 Task: Sort the products in the category "Candles & Air Fresheners" by relevance.
Action: Mouse moved to (806, 280)
Screenshot: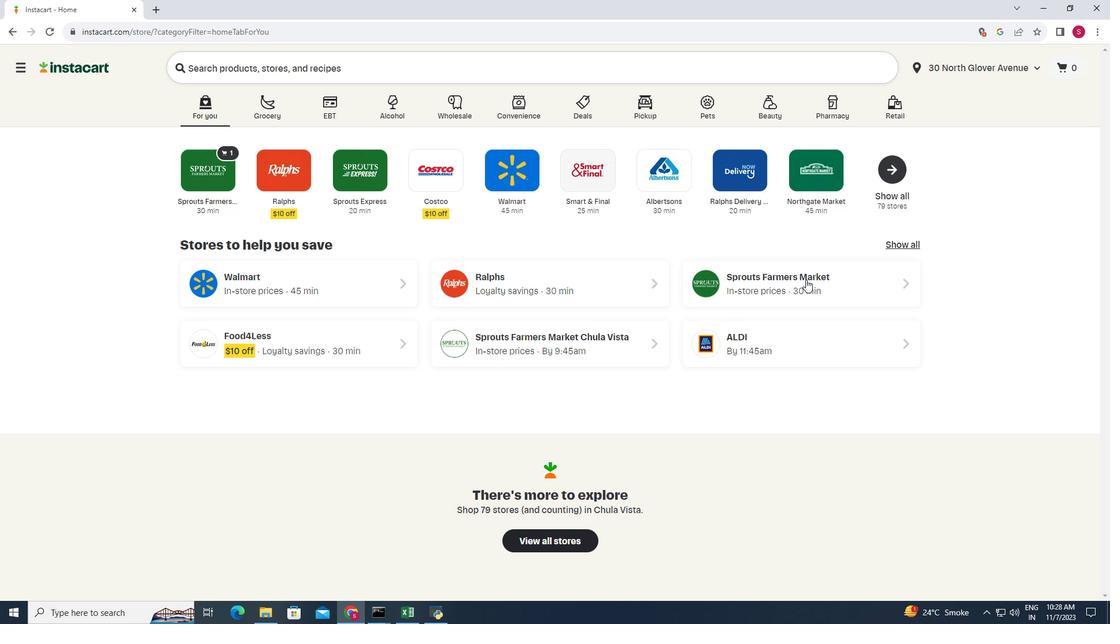
Action: Mouse pressed left at (806, 280)
Screenshot: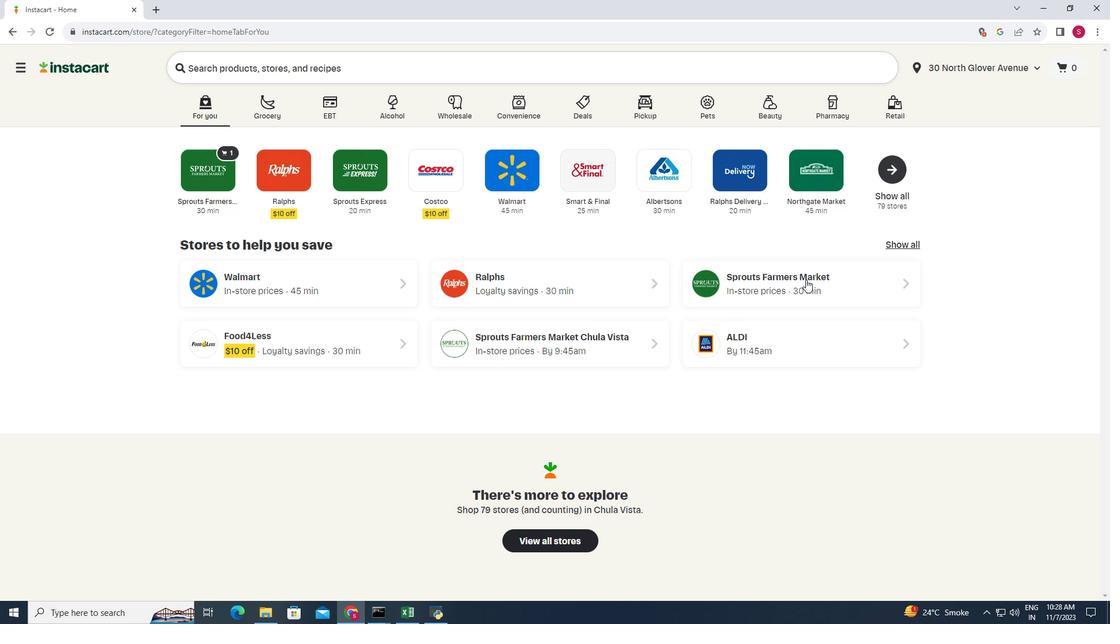 
Action: Mouse moved to (30, 448)
Screenshot: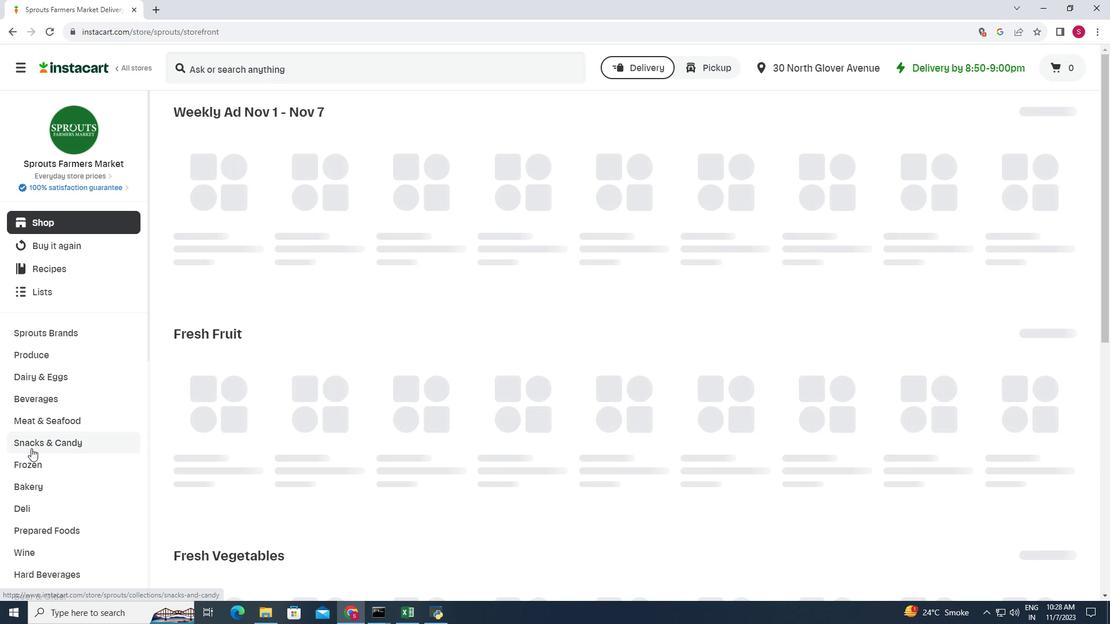 
Action: Mouse scrolled (30, 448) with delta (0, 0)
Screenshot: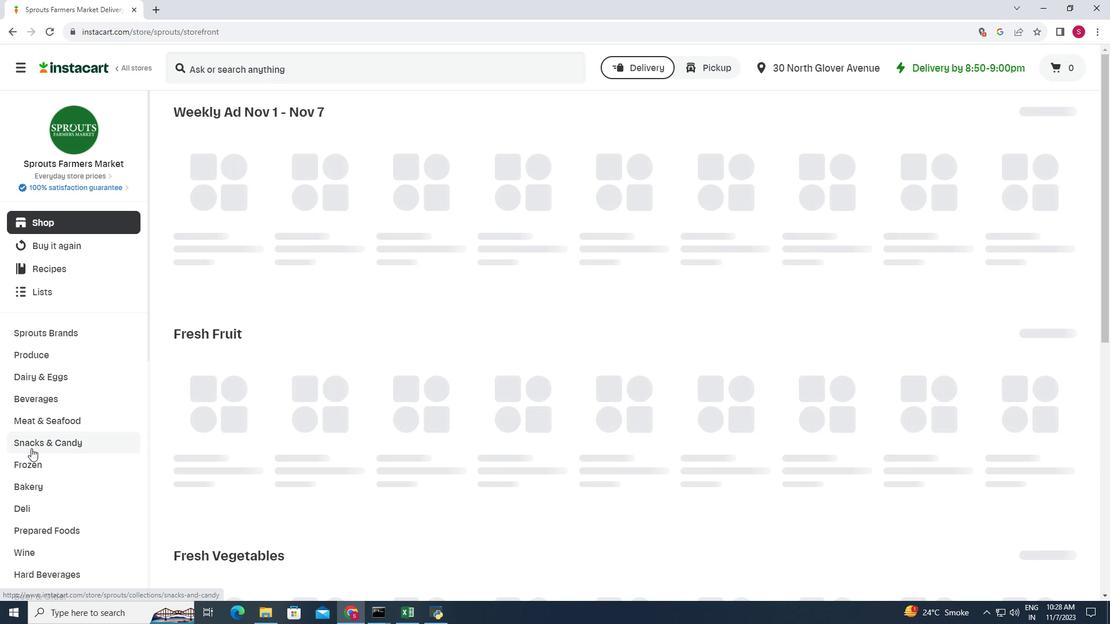 
Action: Mouse moved to (34, 450)
Screenshot: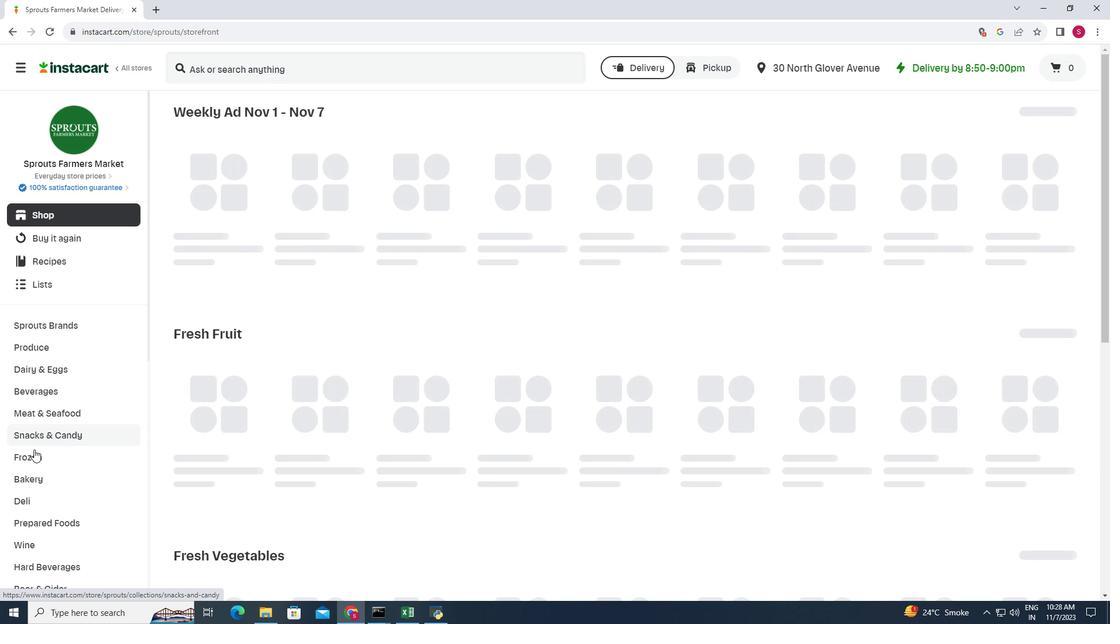 
Action: Mouse scrolled (34, 449) with delta (0, 0)
Screenshot: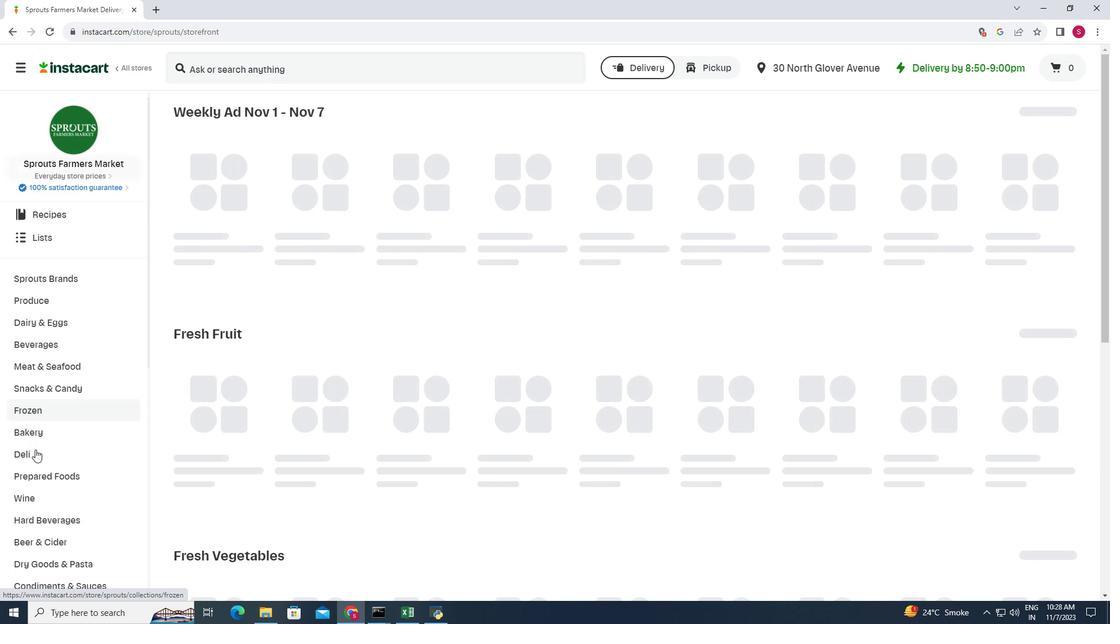 
Action: Mouse moved to (35, 450)
Screenshot: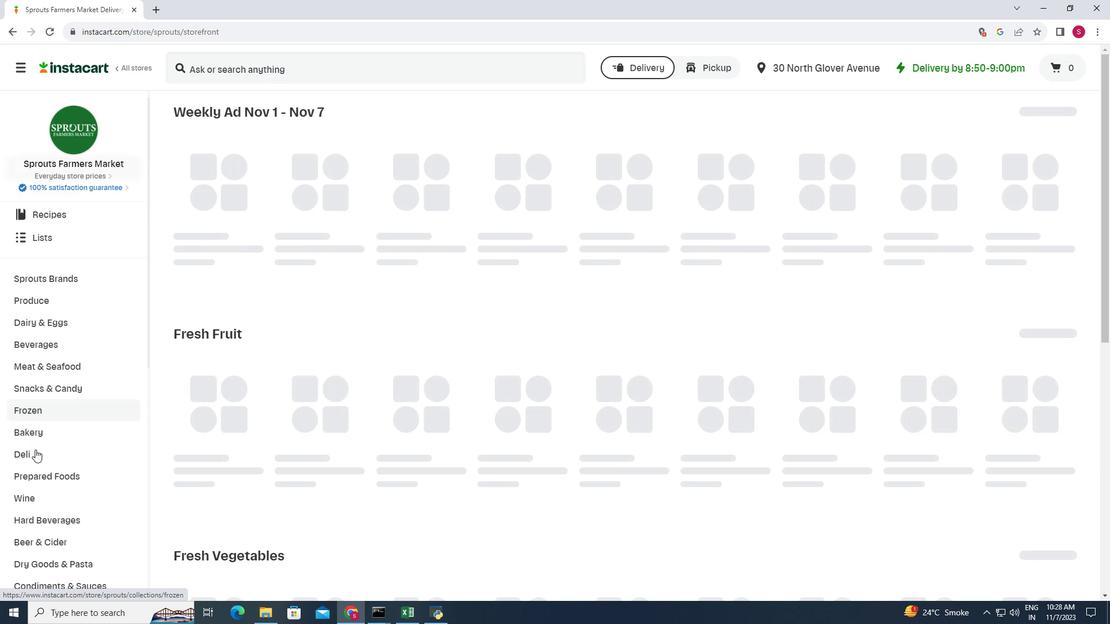 
Action: Mouse scrolled (35, 449) with delta (0, 0)
Screenshot: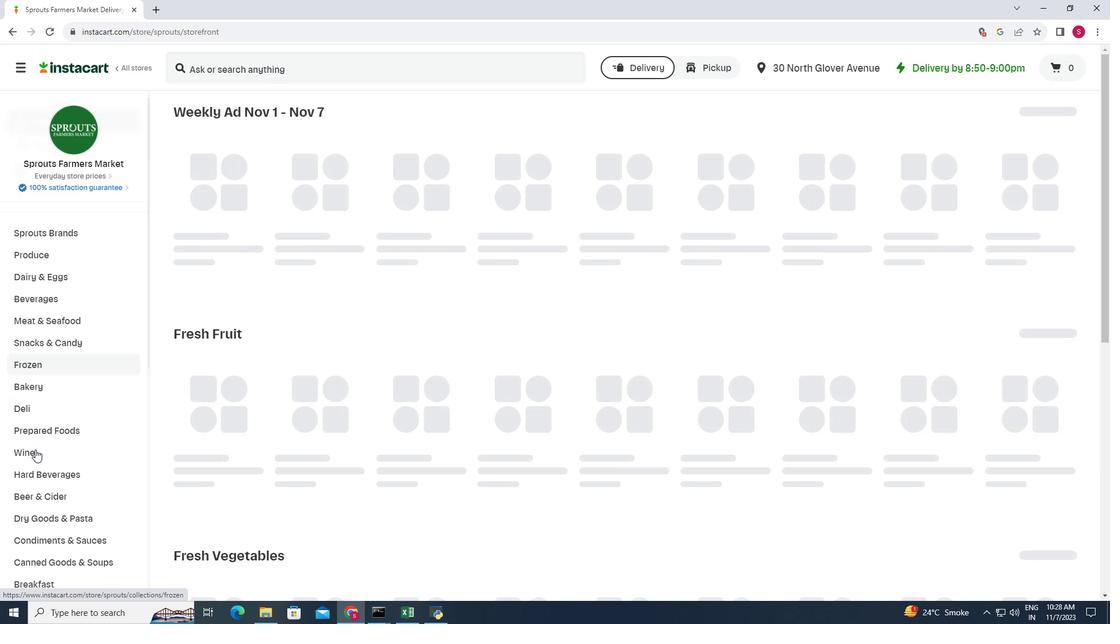 
Action: Mouse moved to (35, 450)
Screenshot: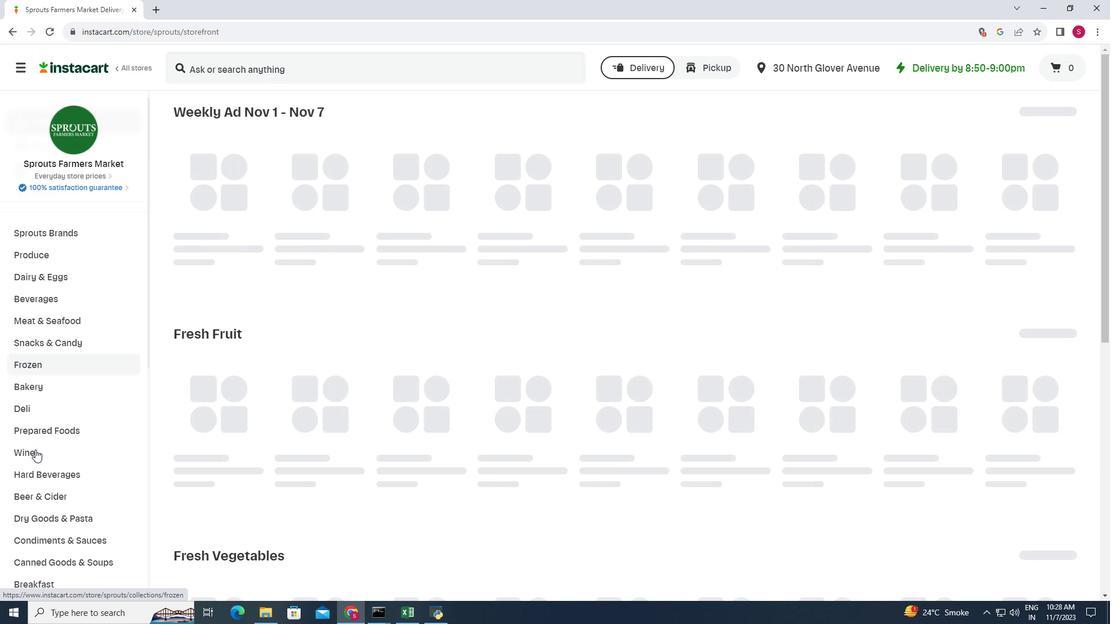 
Action: Mouse scrolled (35, 449) with delta (0, 0)
Screenshot: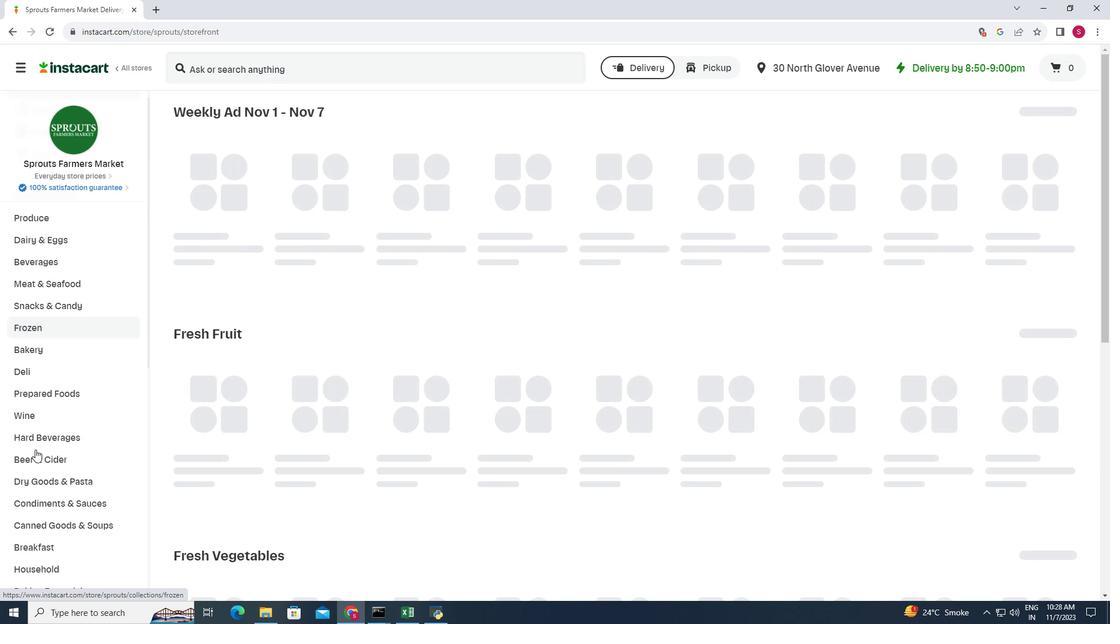 
Action: Mouse moved to (48, 434)
Screenshot: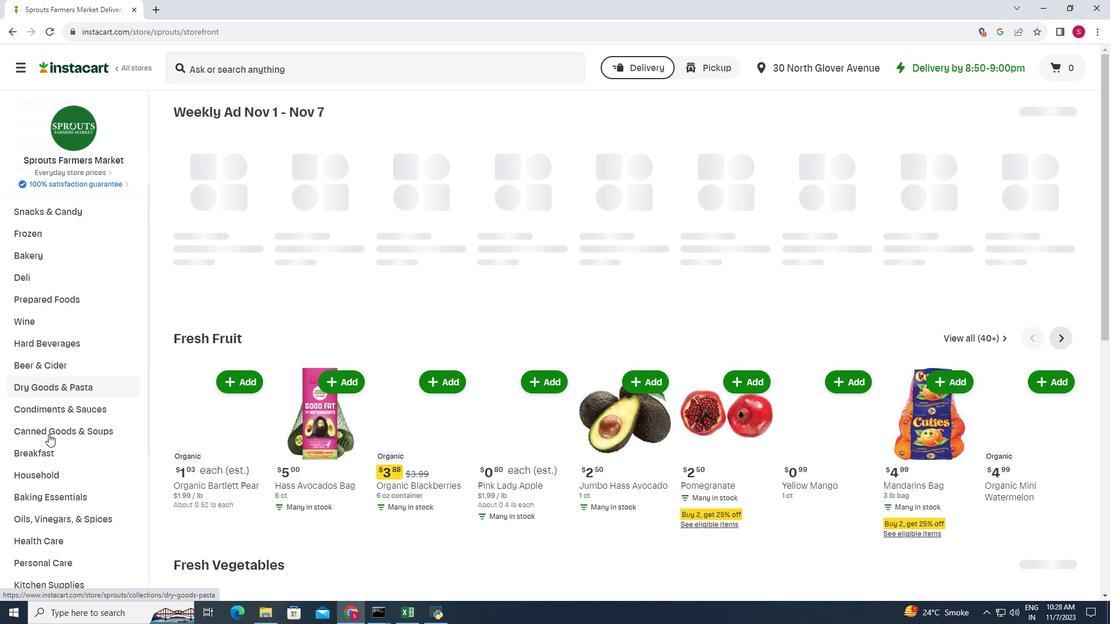 
Action: Mouse scrolled (48, 433) with delta (0, 0)
Screenshot: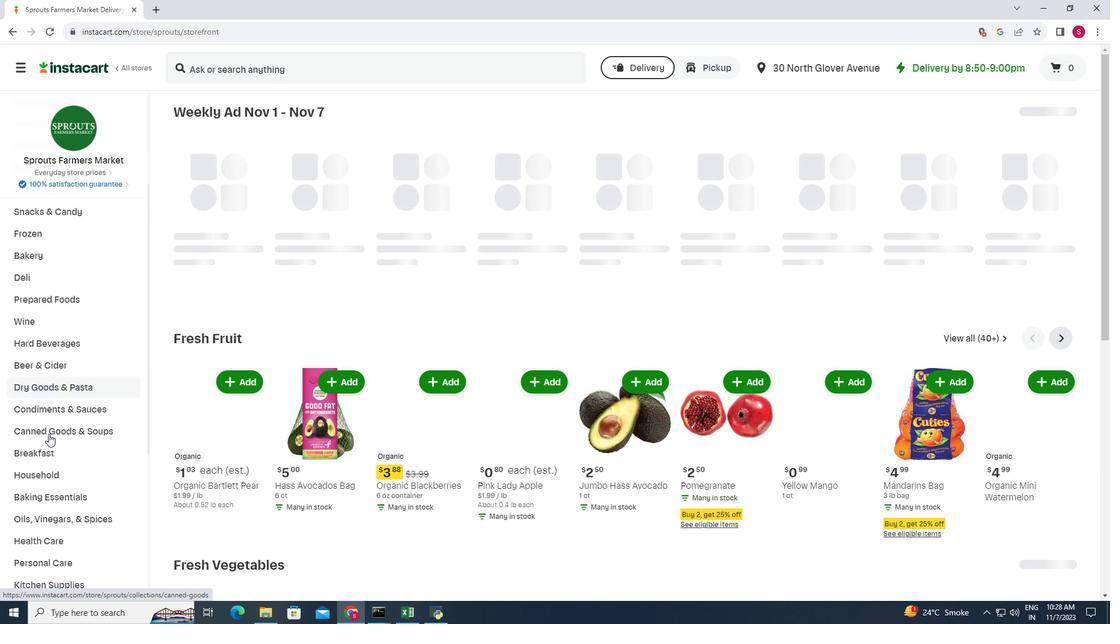 
Action: Mouse moved to (60, 422)
Screenshot: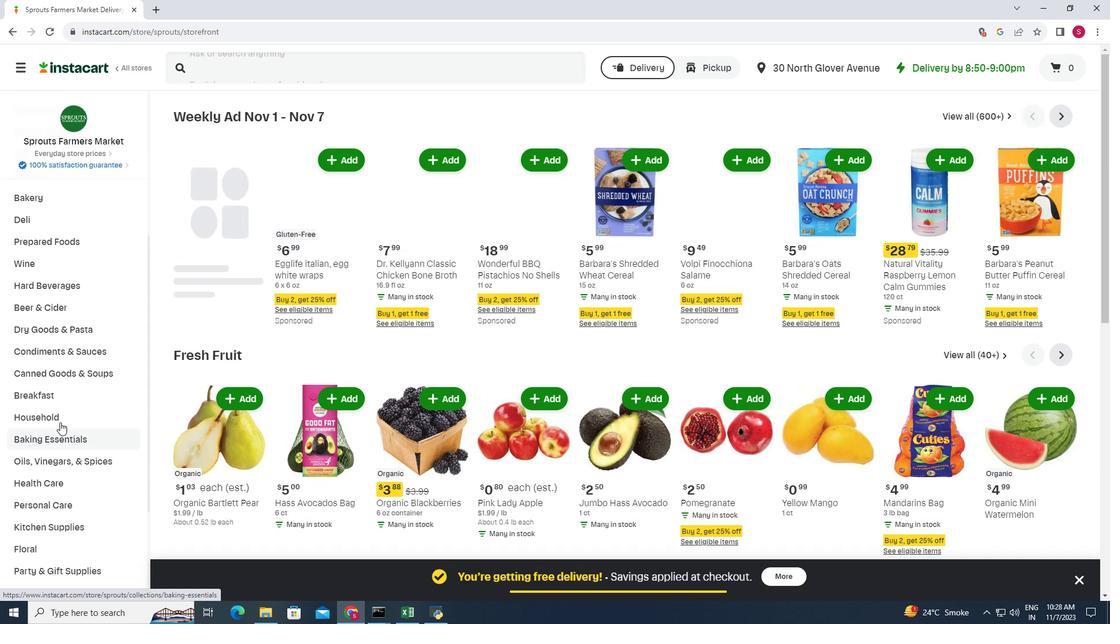 
Action: Mouse pressed left at (60, 422)
Screenshot: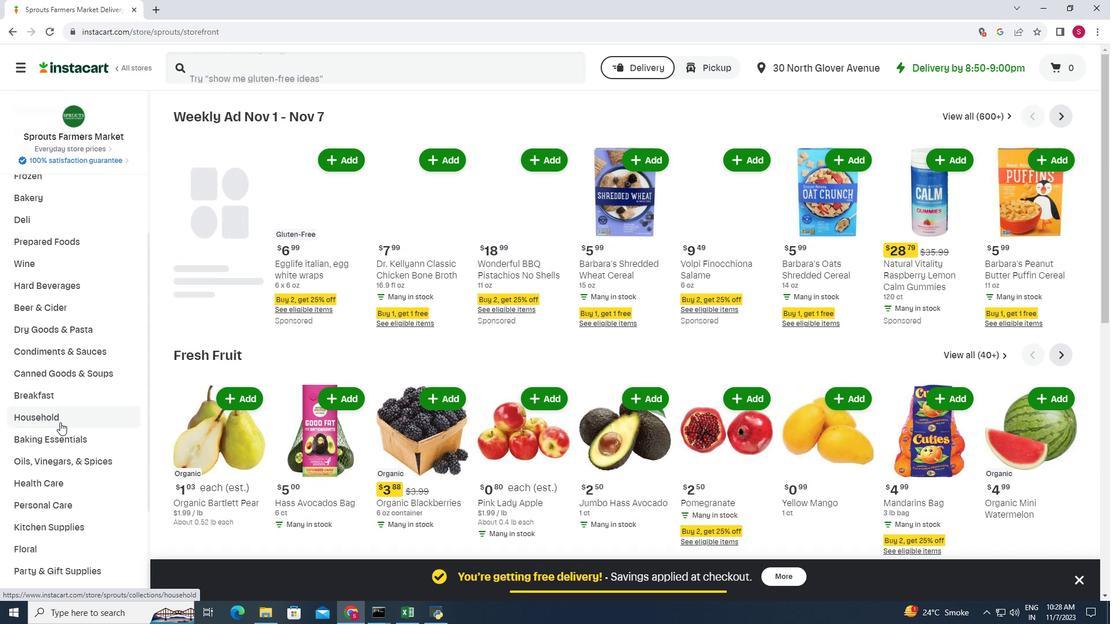 
Action: Mouse moved to (603, 144)
Screenshot: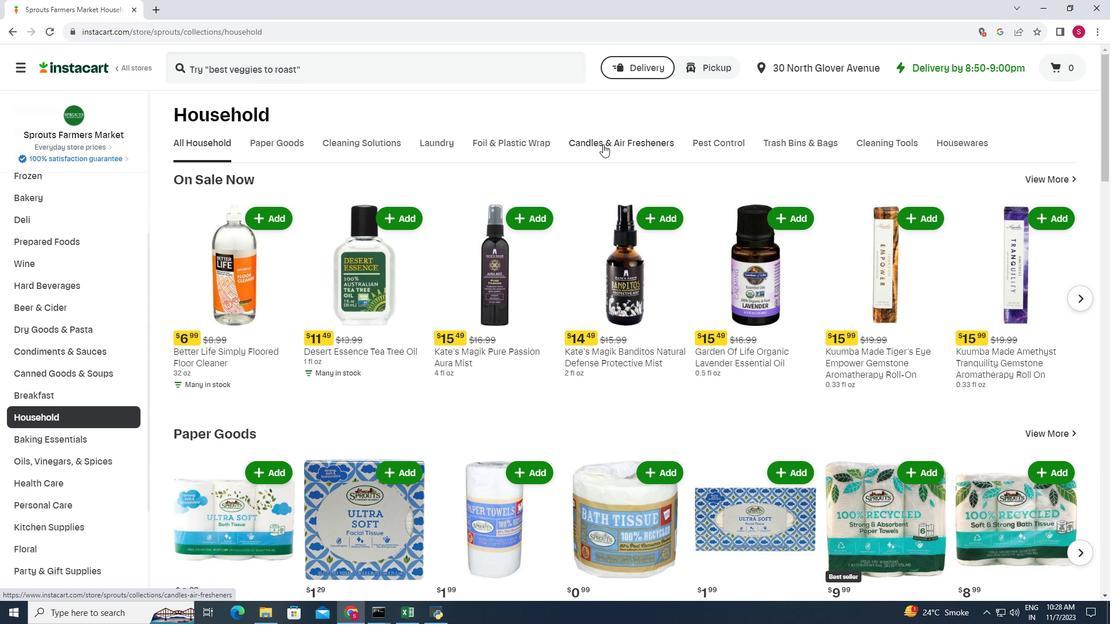
Action: Mouse pressed left at (603, 144)
Screenshot: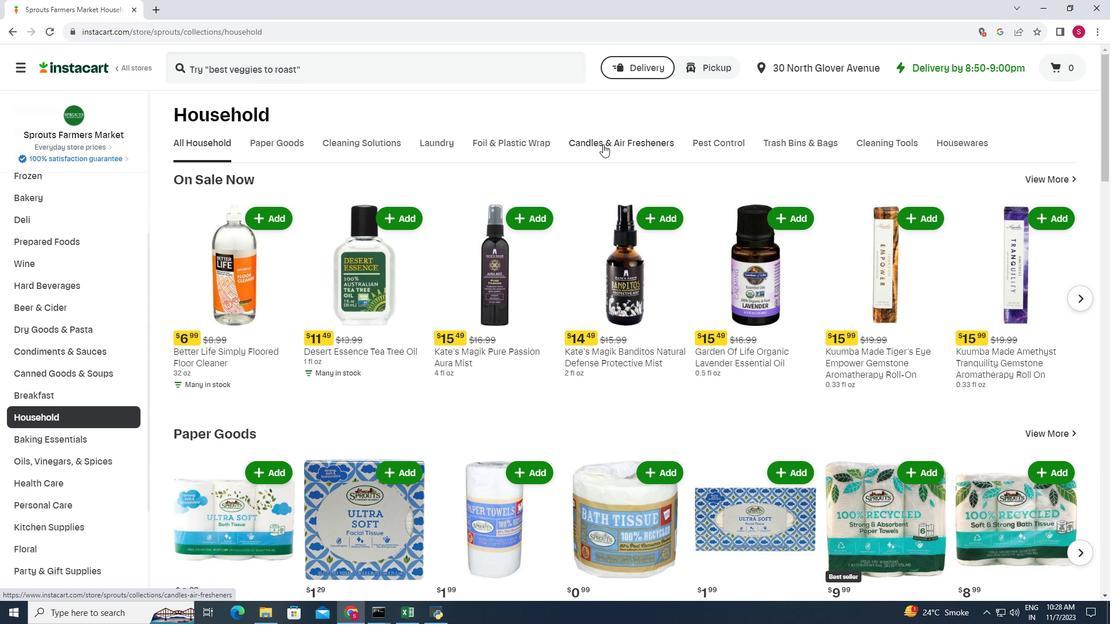 
Action: Mouse moved to (1064, 242)
Screenshot: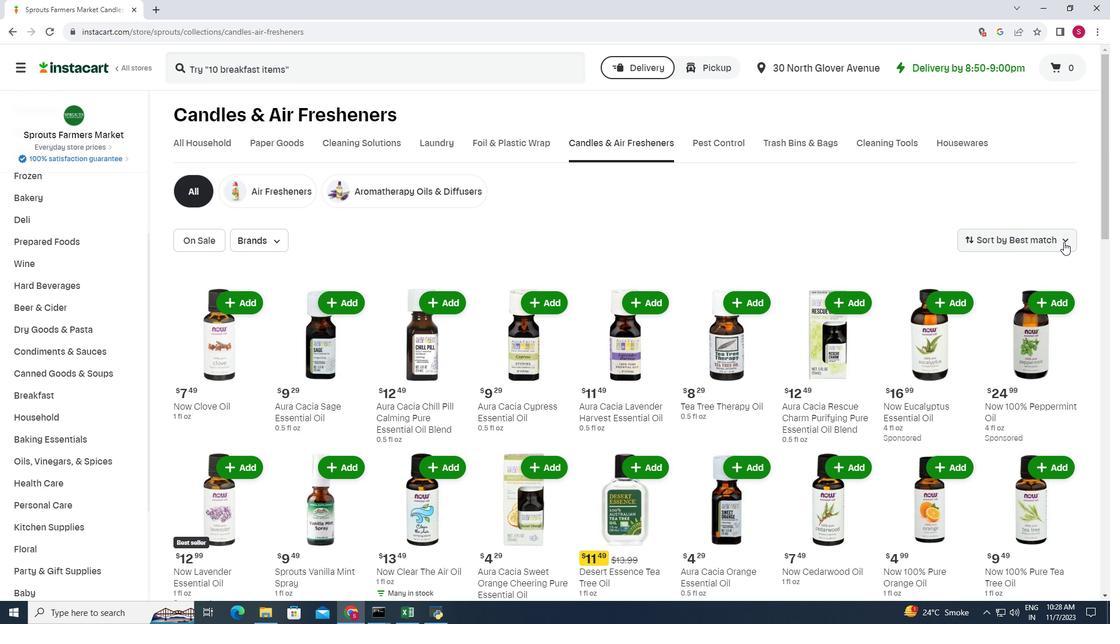 
Action: Mouse pressed left at (1064, 242)
Screenshot: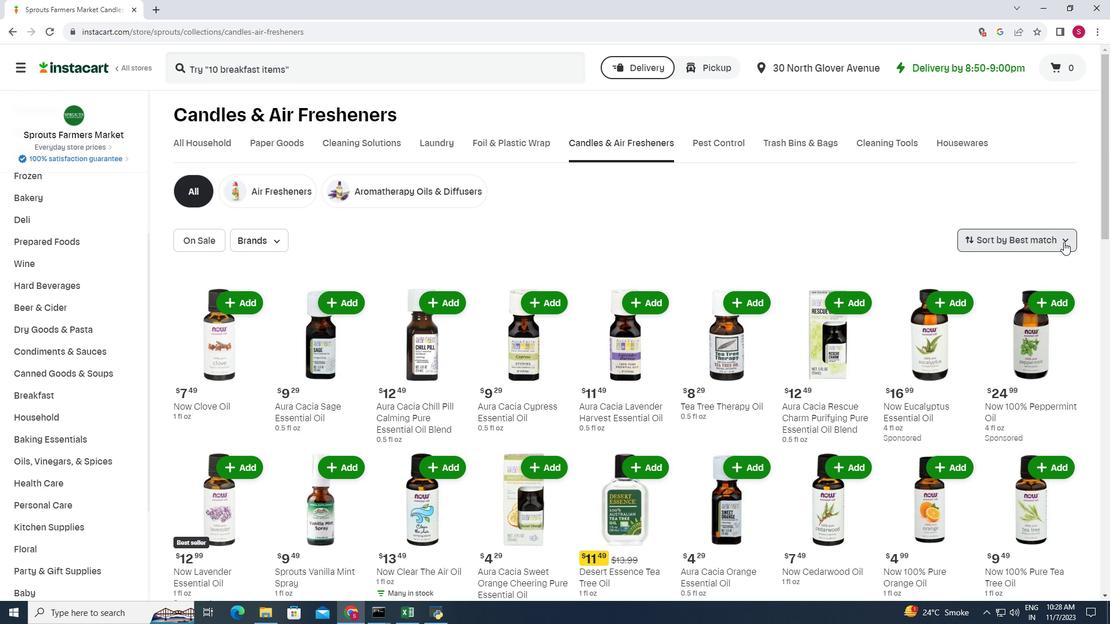 
Action: Mouse moved to (1030, 407)
Screenshot: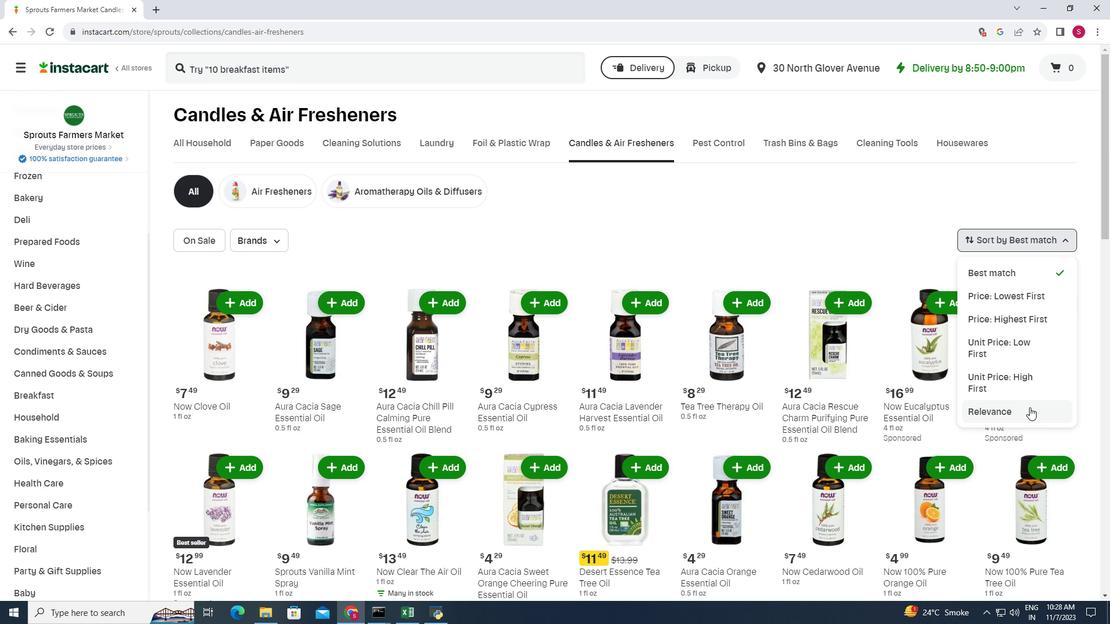 
Action: Mouse pressed left at (1030, 407)
Screenshot: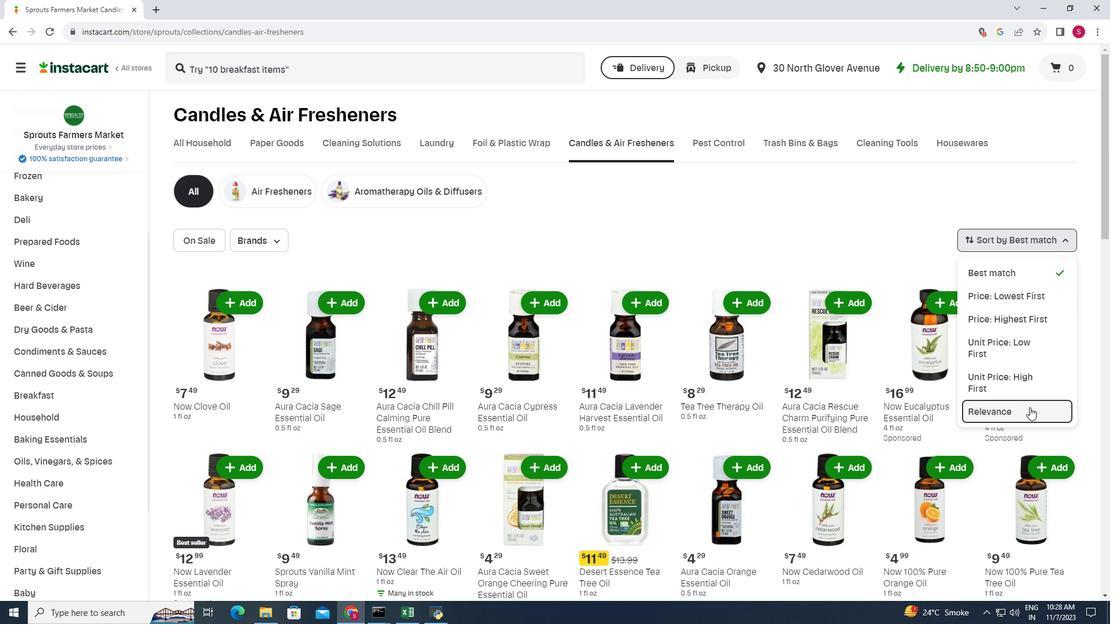 
Action: Mouse moved to (658, 199)
Screenshot: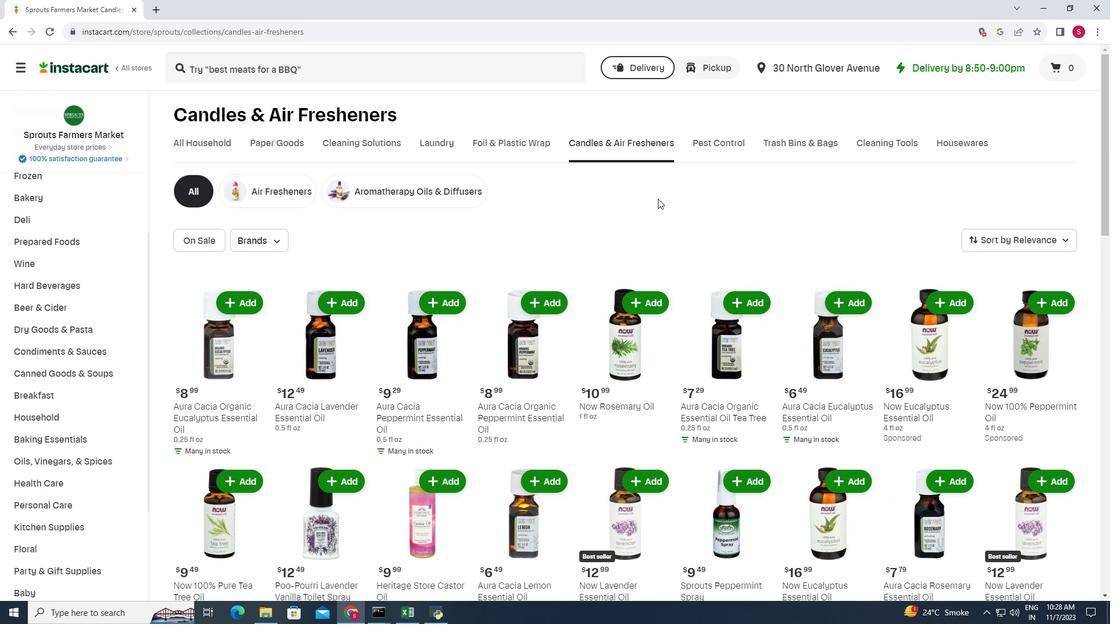 
Action: Mouse scrolled (658, 198) with delta (0, 0)
Screenshot: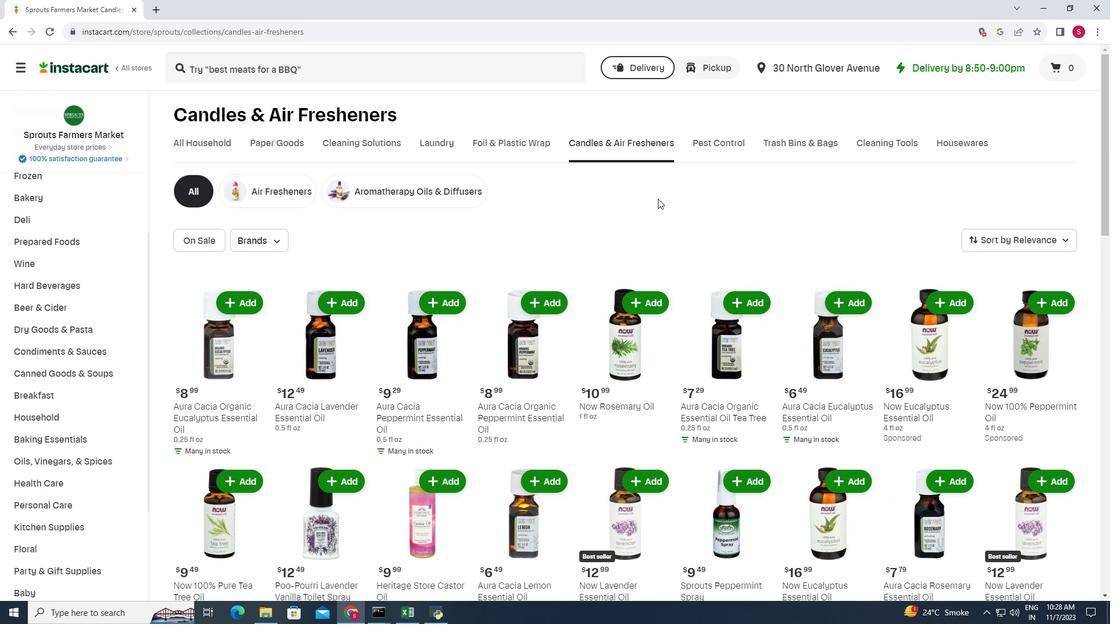 
Action: Mouse scrolled (658, 198) with delta (0, 0)
Screenshot: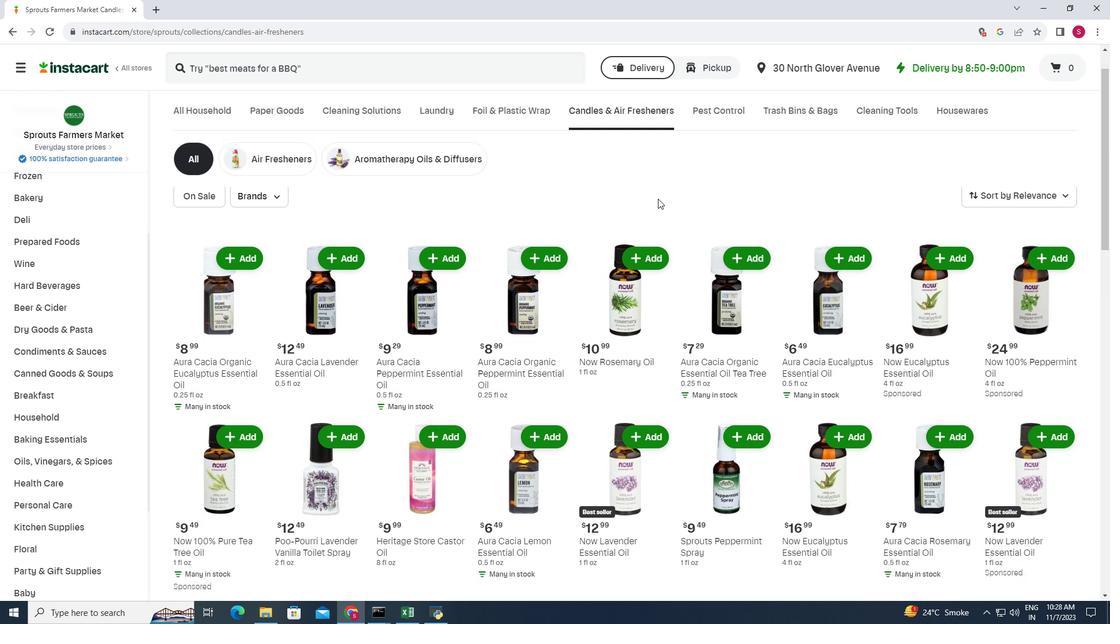 
Action: Mouse scrolled (658, 198) with delta (0, 0)
Screenshot: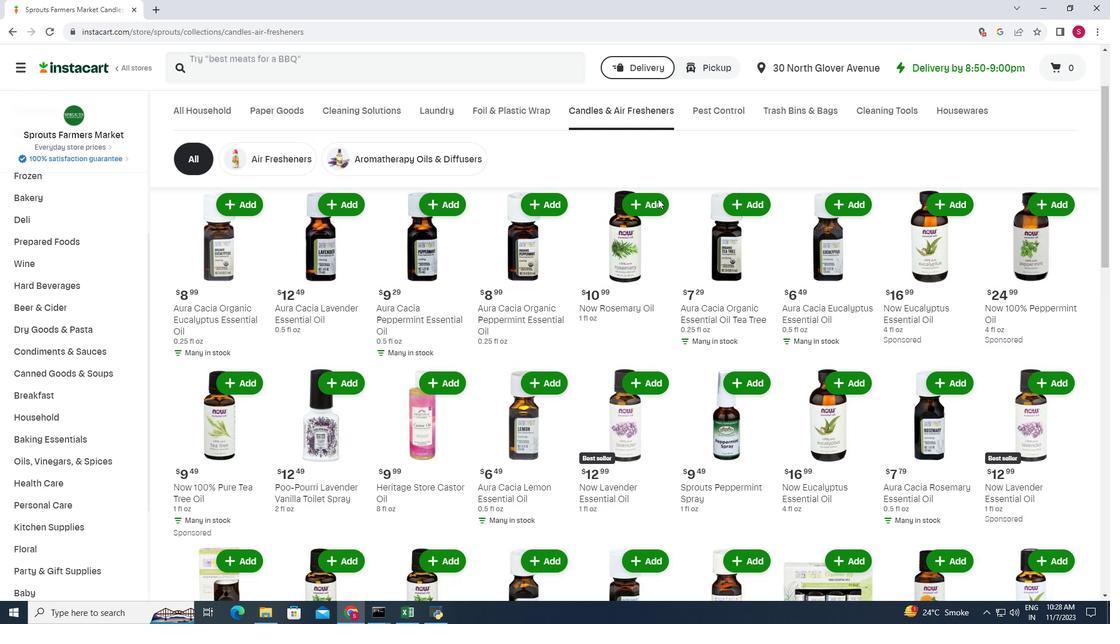 
Action: Mouse scrolled (658, 198) with delta (0, 0)
Screenshot: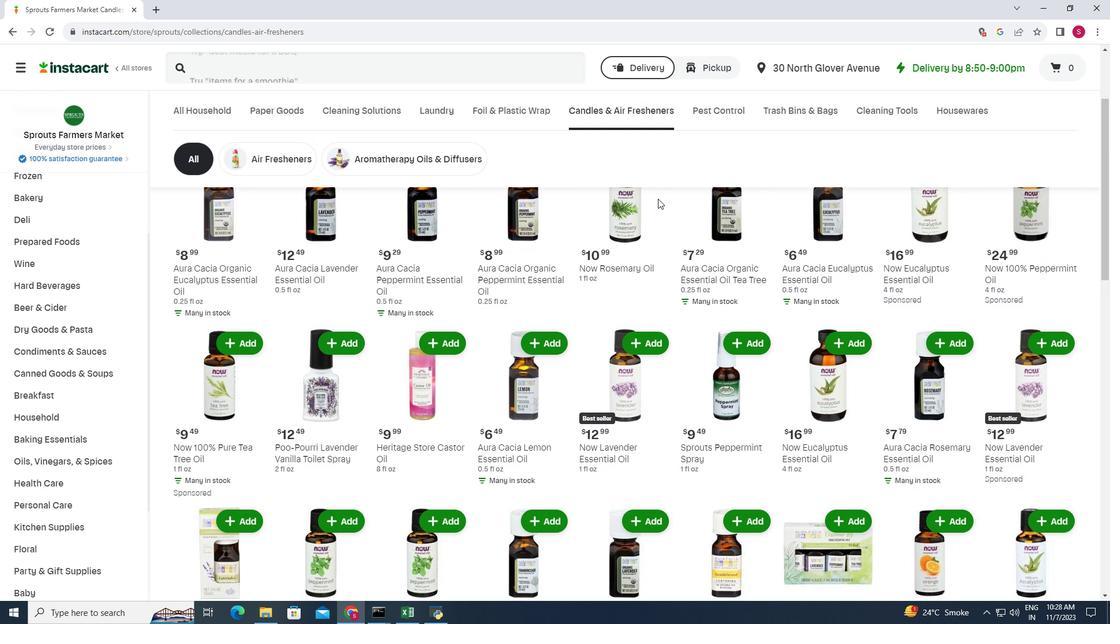 
Action: Mouse moved to (659, 200)
Screenshot: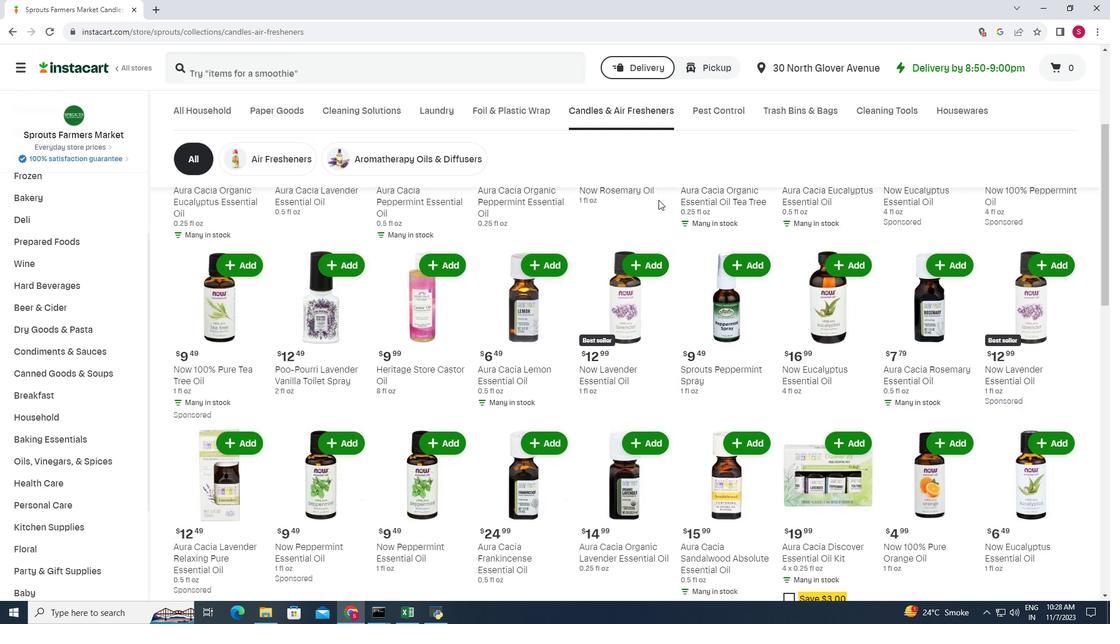 
Action: Mouse scrolled (659, 199) with delta (0, 0)
Screenshot: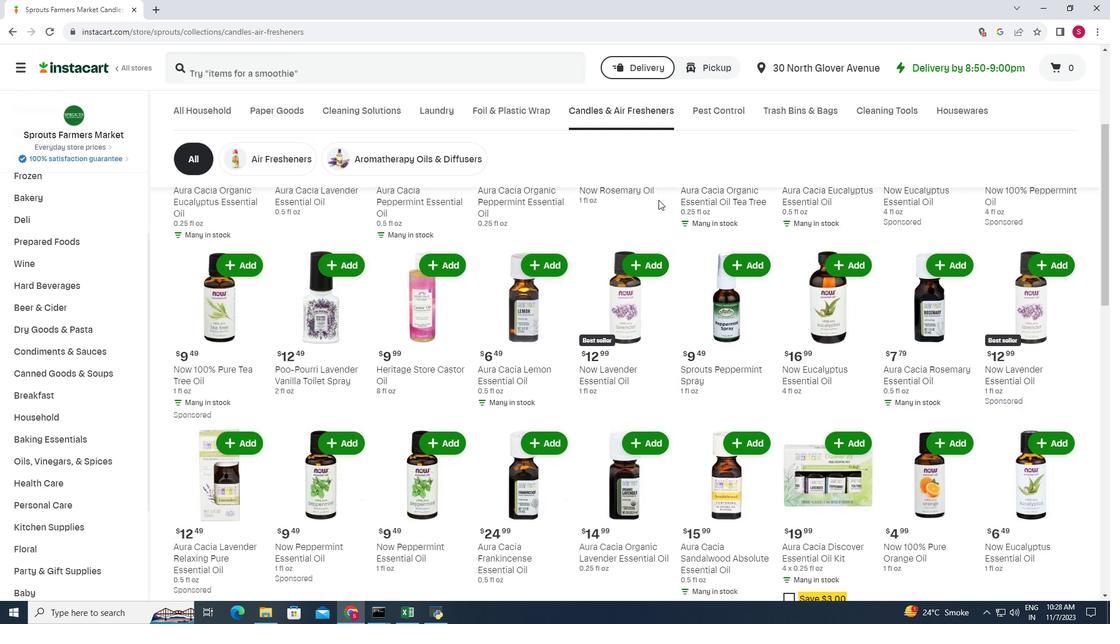 
Action: Mouse scrolled (659, 199) with delta (0, 0)
Screenshot: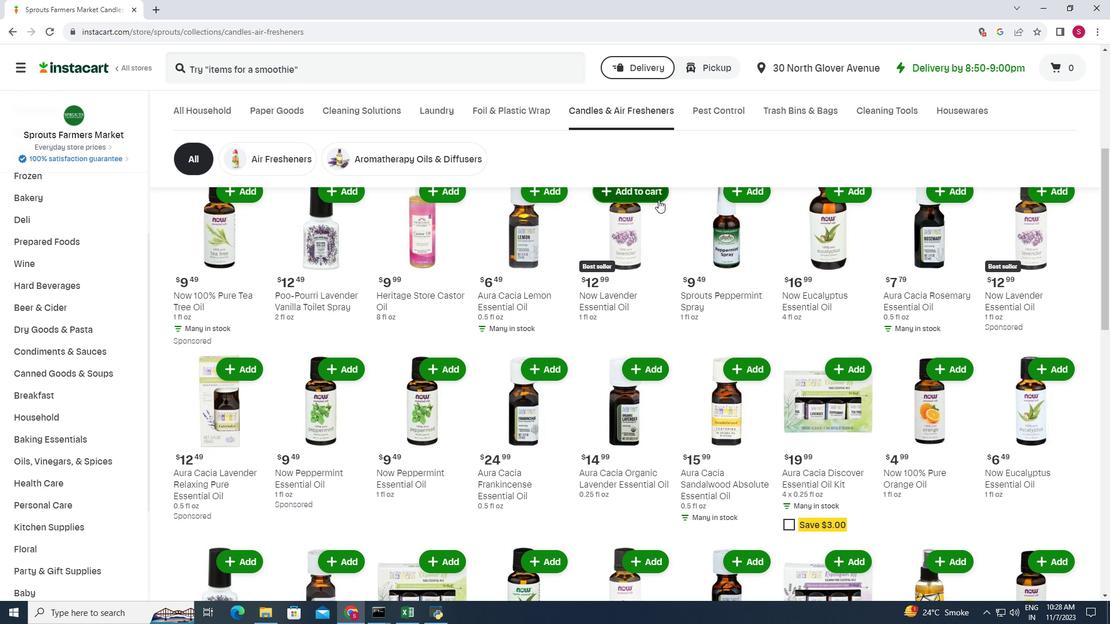 
Action: Mouse scrolled (659, 199) with delta (0, 0)
Screenshot: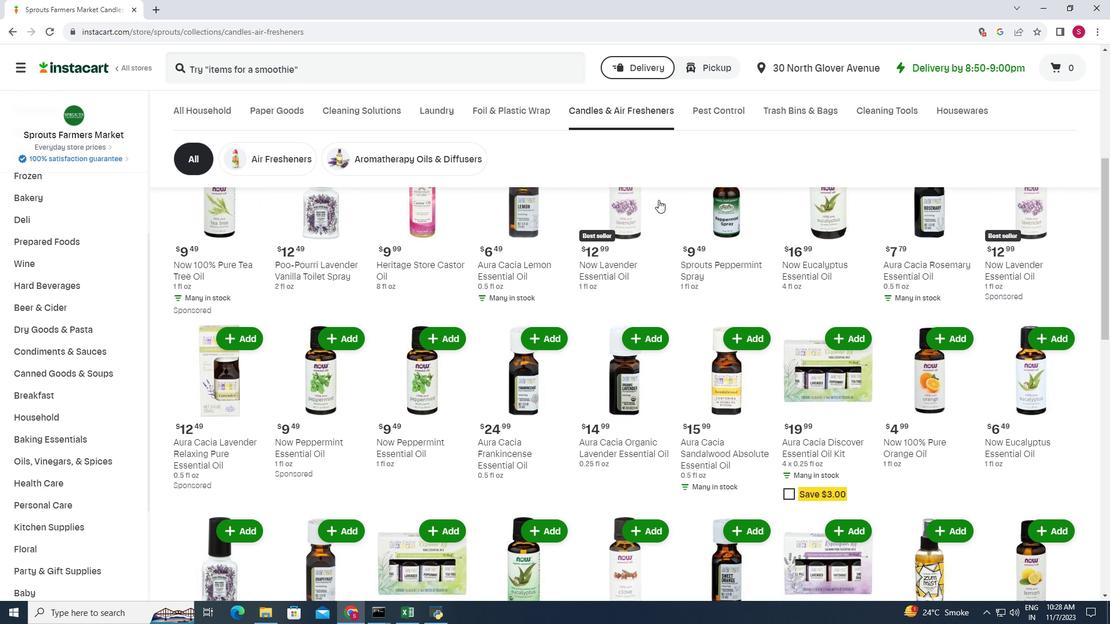 
Action: Mouse scrolled (659, 199) with delta (0, 0)
Screenshot: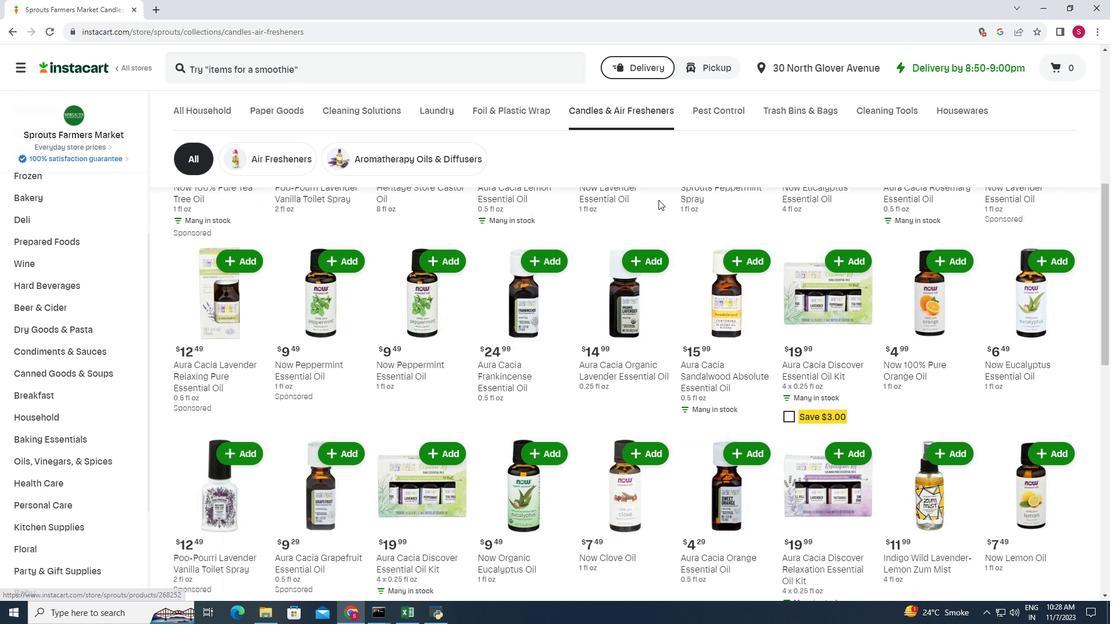 
Action: Mouse scrolled (659, 199) with delta (0, 0)
Screenshot: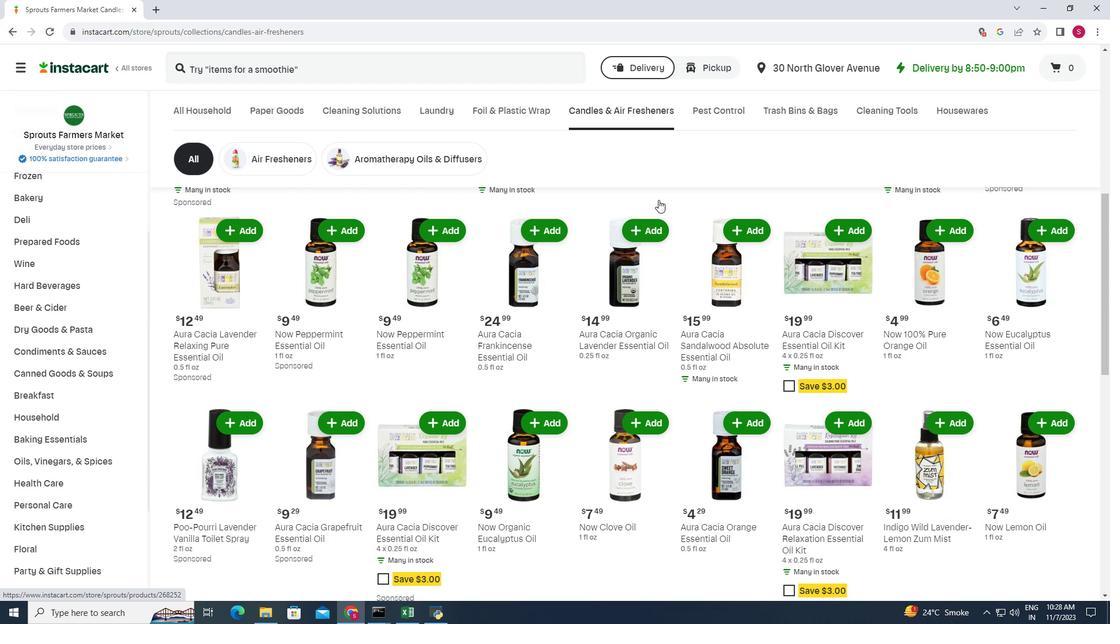 
Action: Mouse scrolled (659, 199) with delta (0, 0)
Screenshot: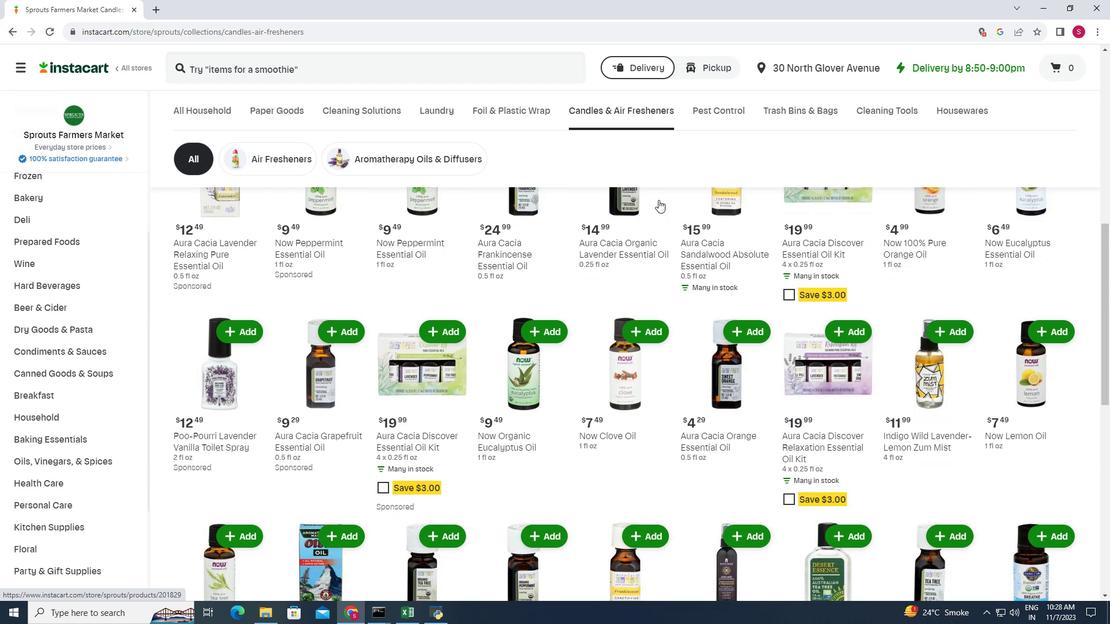 
Action: Mouse scrolled (659, 199) with delta (0, 0)
Screenshot: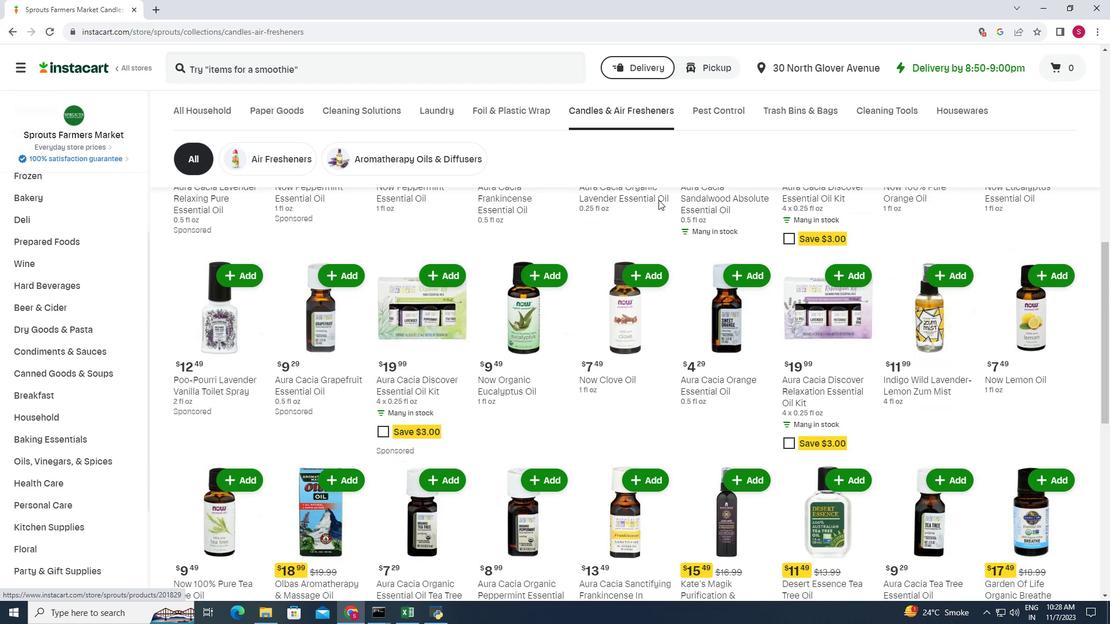 
Action: Mouse scrolled (659, 199) with delta (0, 0)
Screenshot: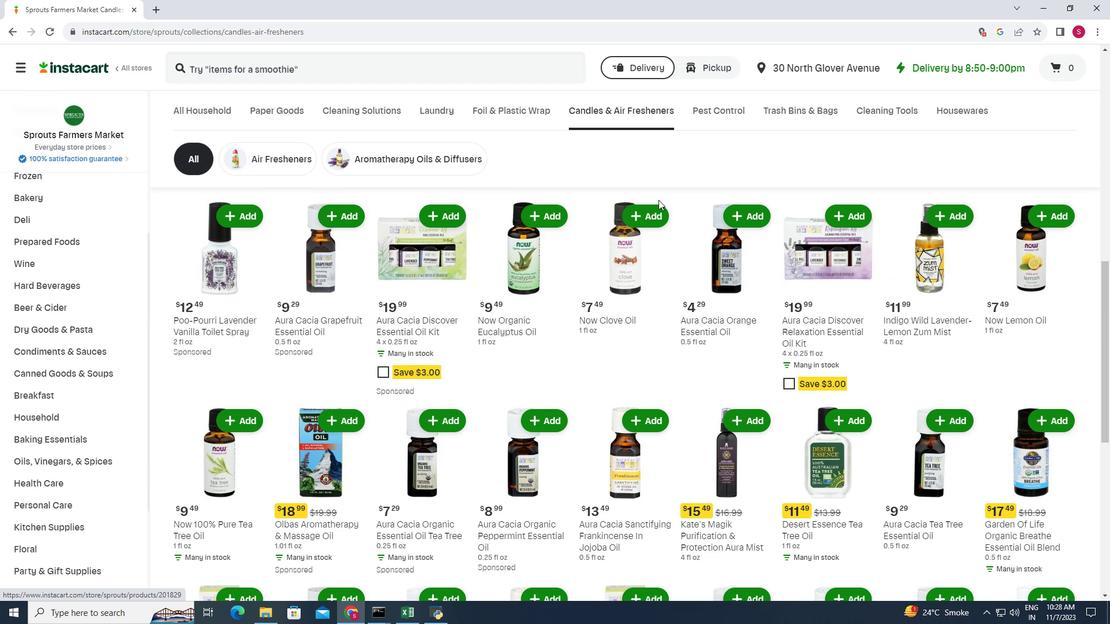 
Action: Mouse scrolled (659, 199) with delta (0, 0)
Screenshot: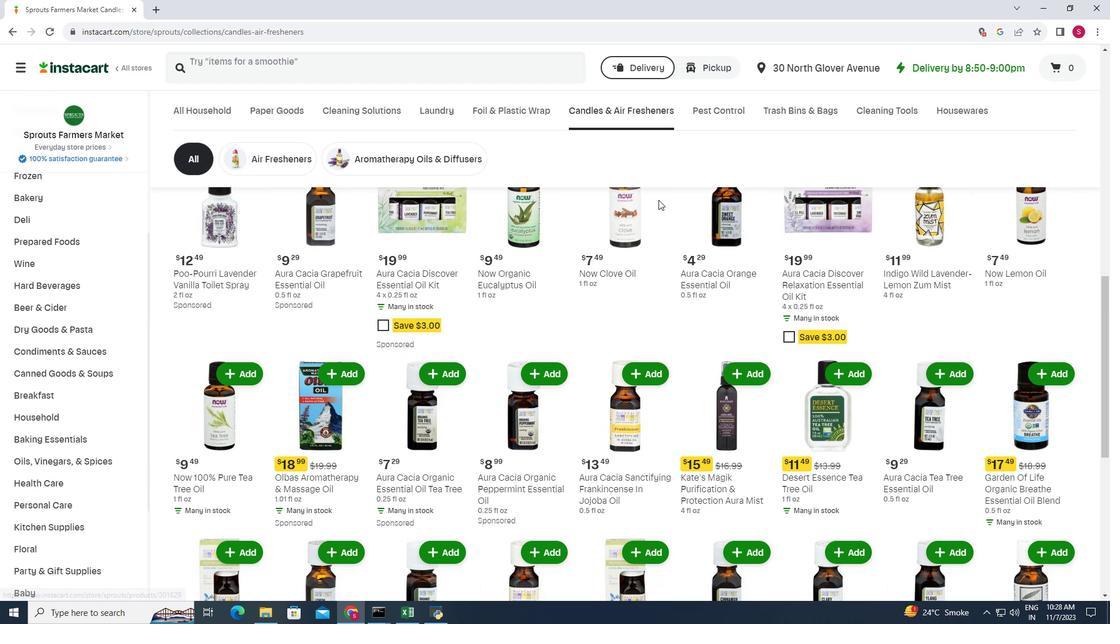 
Action: Mouse scrolled (659, 199) with delta (0, 0)
Screenshot: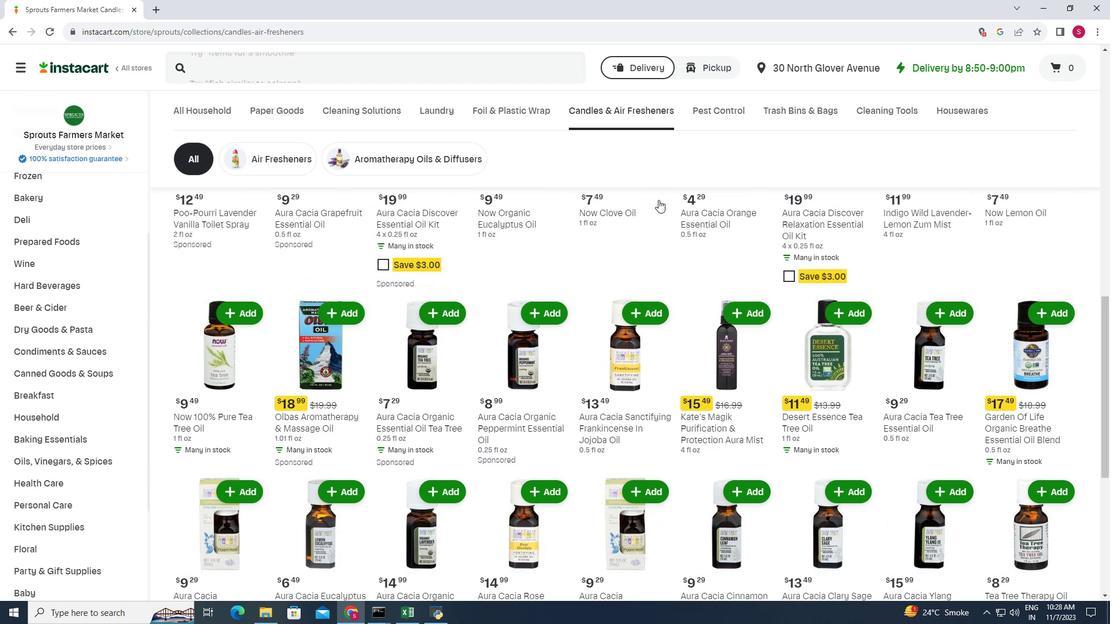 
Action: Mouse scrolled (659, 199) with delta (0, 0)
Screenshot: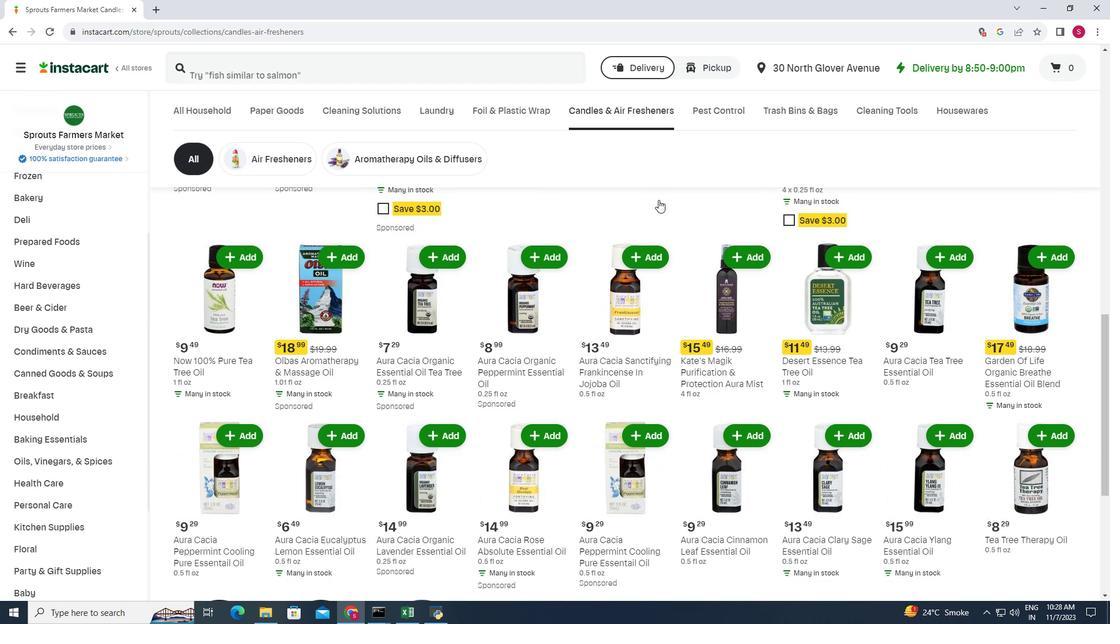 
Action: Mouse scrolled (659, 199) with delta (0, 0)
Screenshot: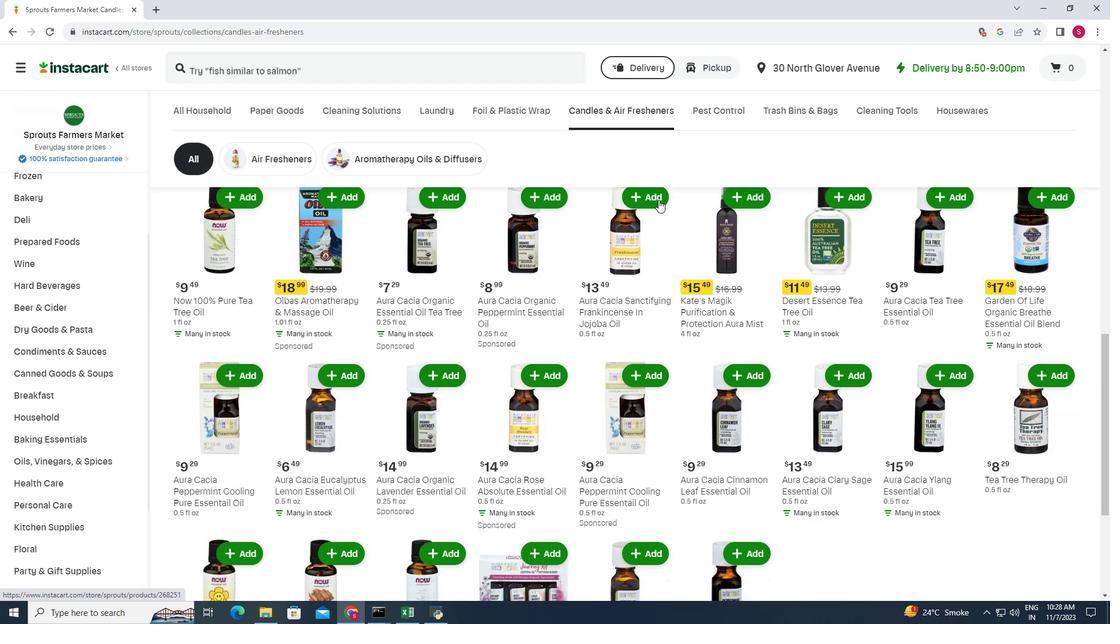 
Action: Mouse scrolled (659, 199) with delta (0, 0)
Screenshot: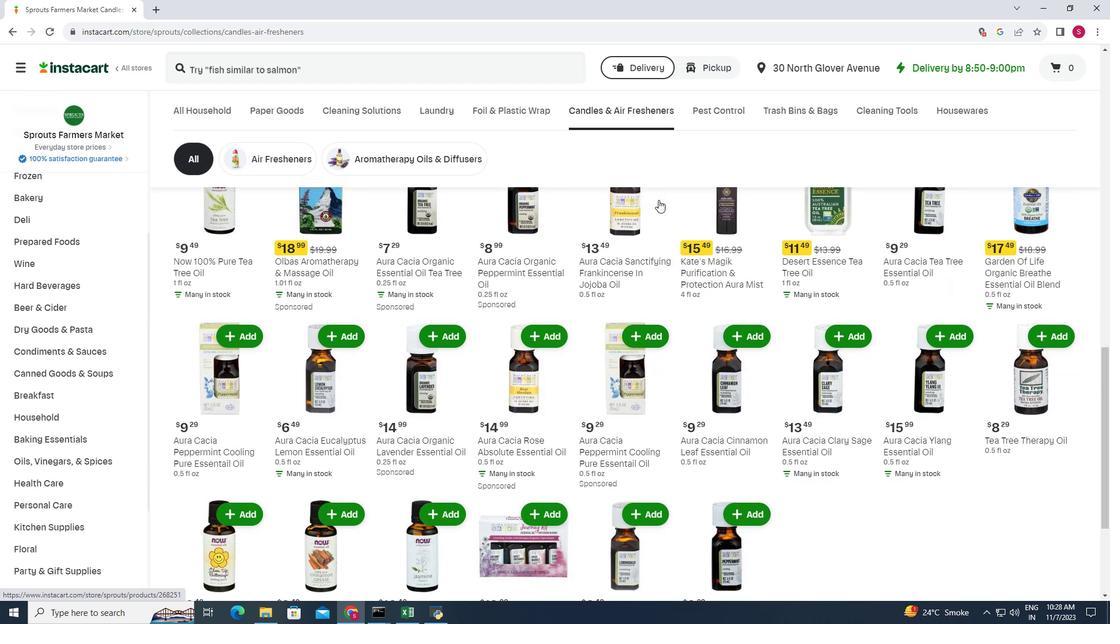 
Action: Mouse scrolled (659, 199) with delta (0, 0)
Screenshot: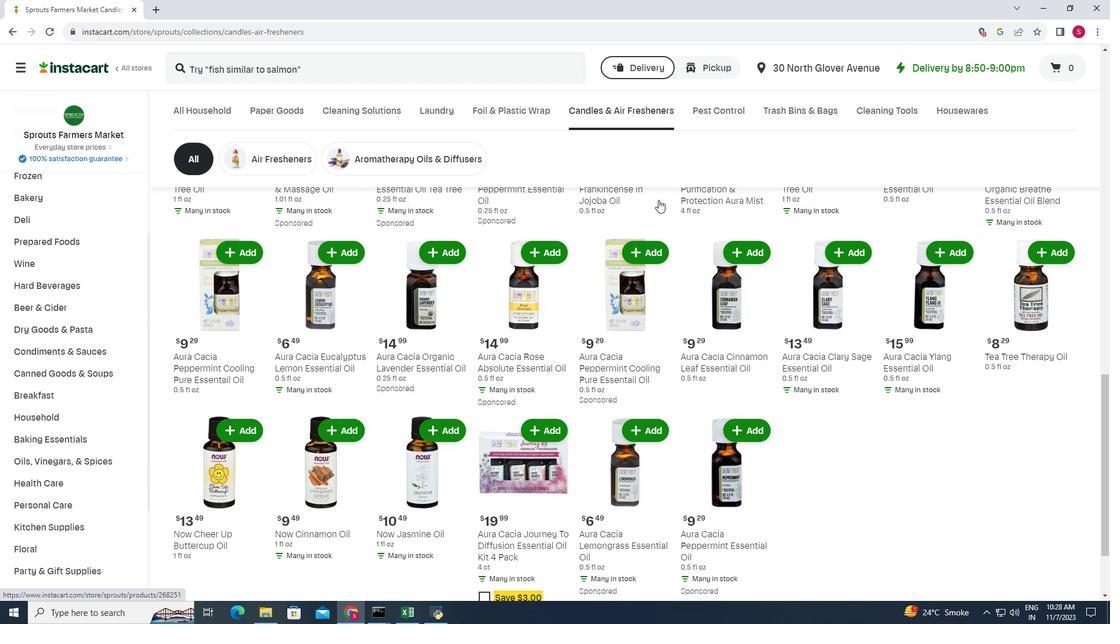 
Action: Mouse moved to (655, 185)
Screenshot: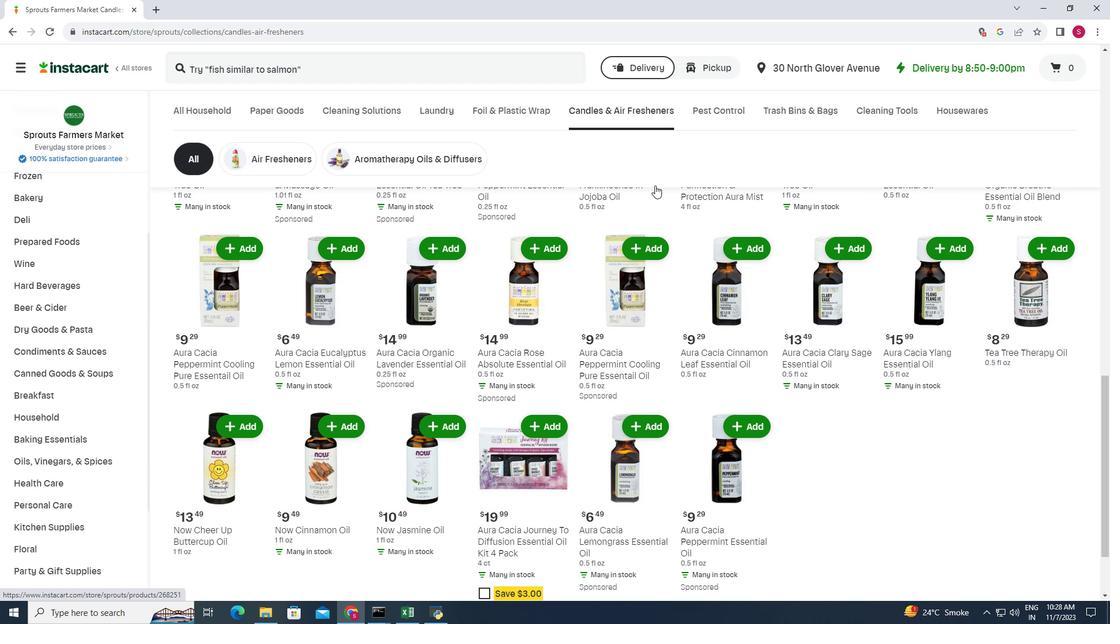 
